 Task: Look for organic products in the category "Diced Tomatoes".
Action: Mouse moved to (267, 106)
Screenshot: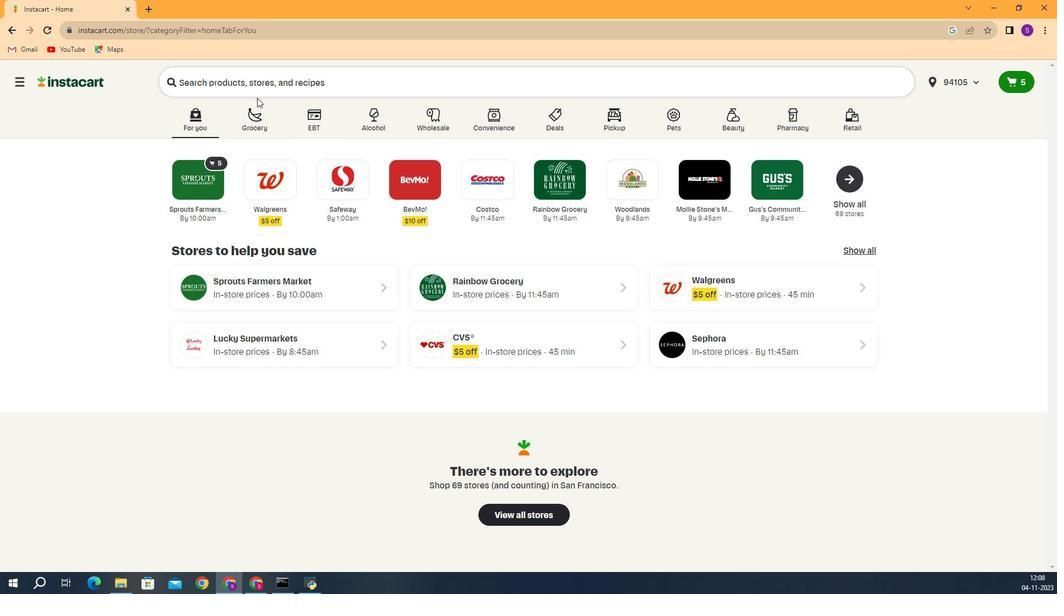 
Action: Mouse pressed left at (267, 106)
Screenshot: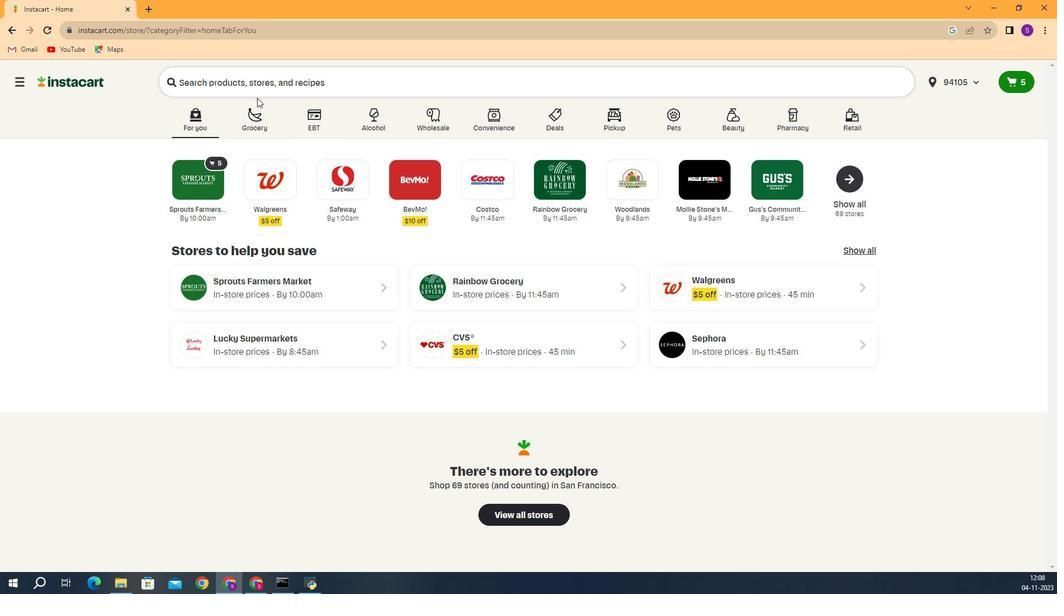 
Action: Mouse moved to (265, 119)
Screenshot: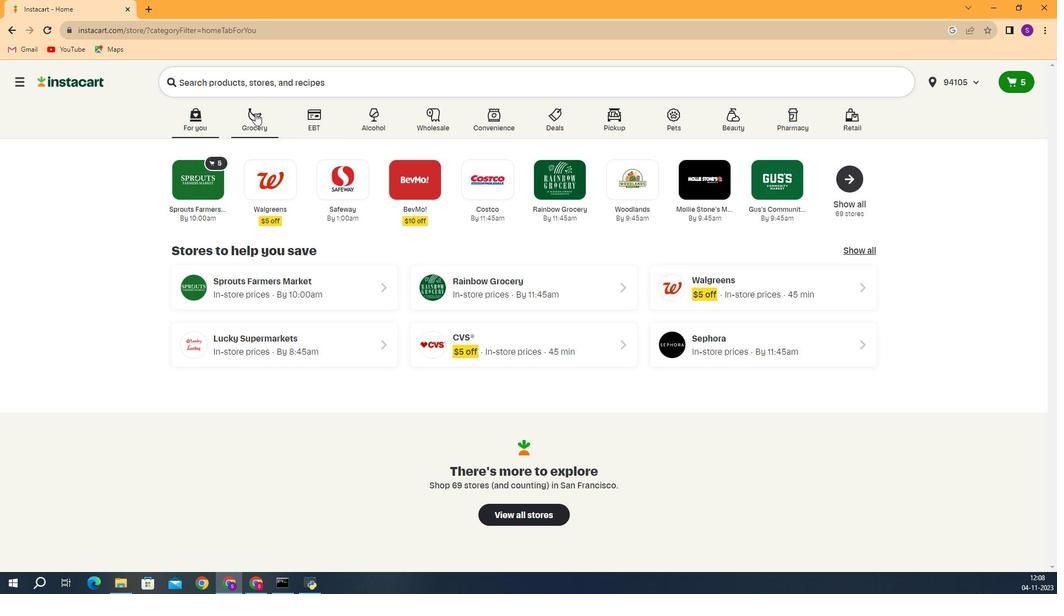 
Action: Mouse pressed left at (265, 119)
Screenshot: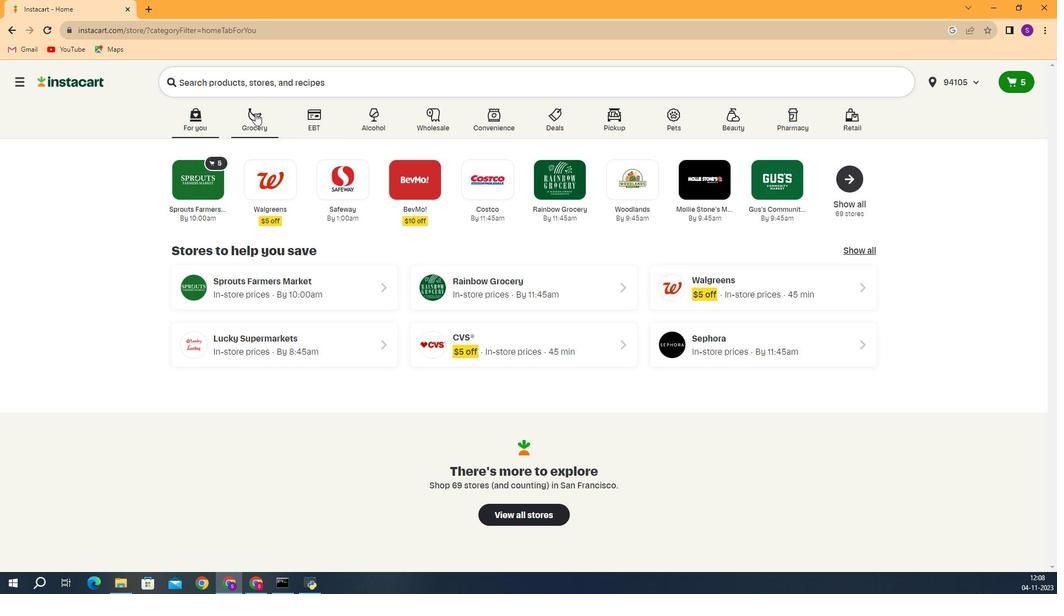 
Action: Mouse moved to (313, 166)
Screenshot: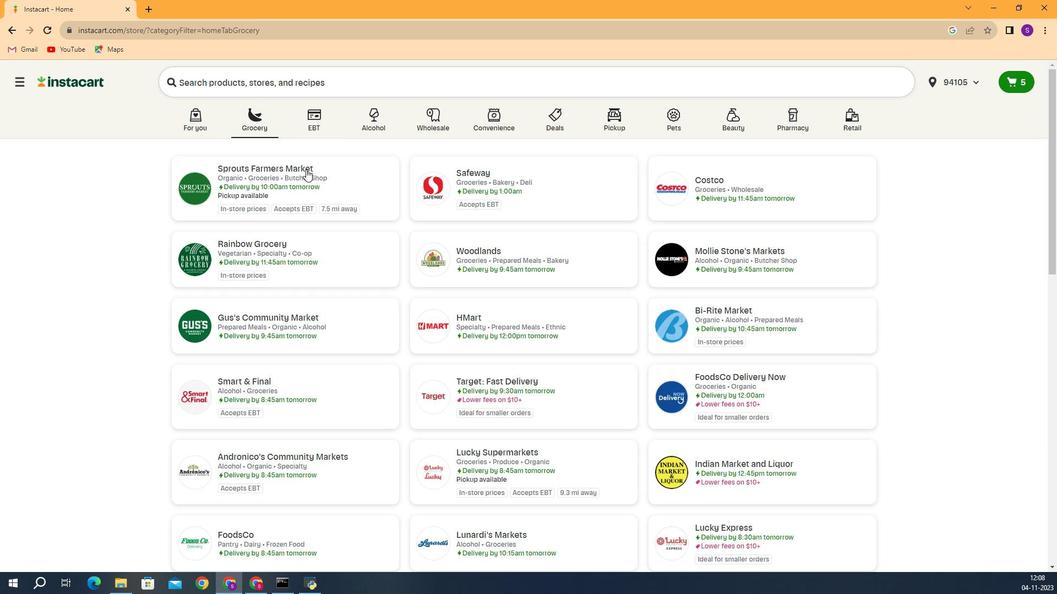 
Action: Mouse pressed left at (313, 166)
Screenshot: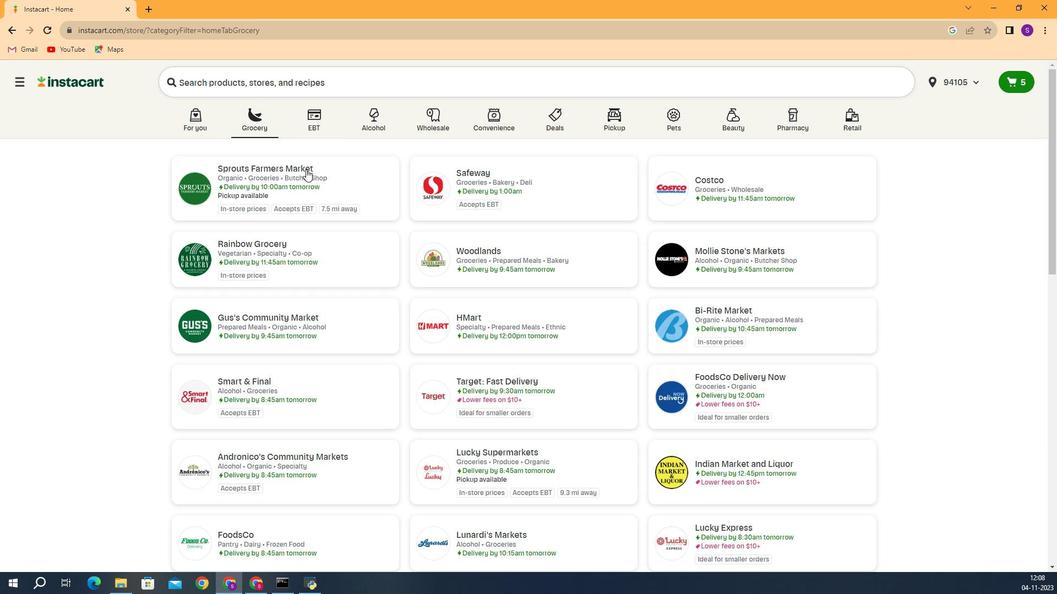 
Action: Mouse moved to (112, 316)
Screenshot: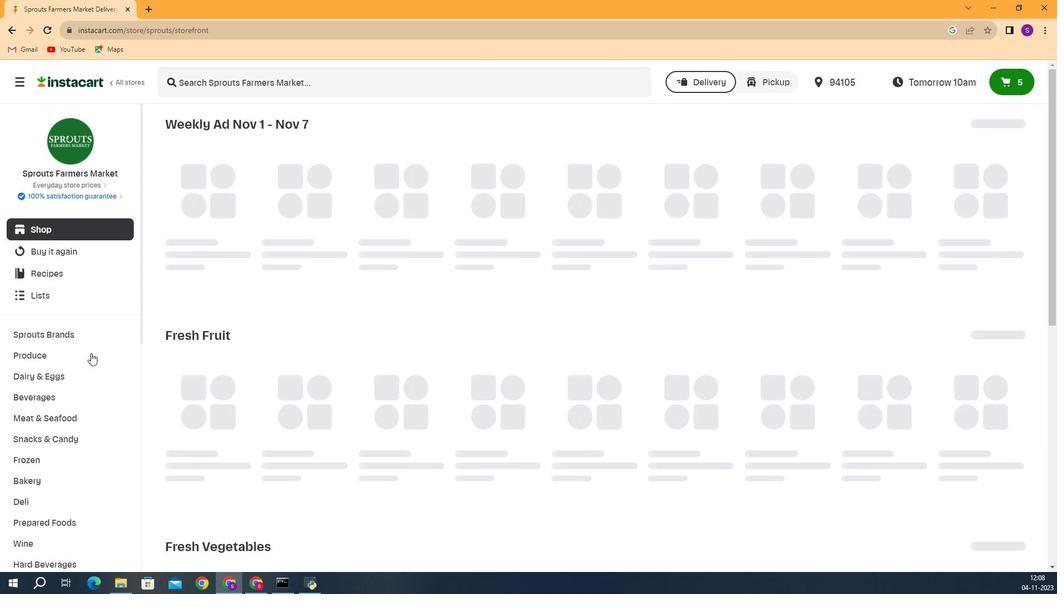 
Action: Mouse scrolled (112, 316) with delta (0, 0)
Screenshot: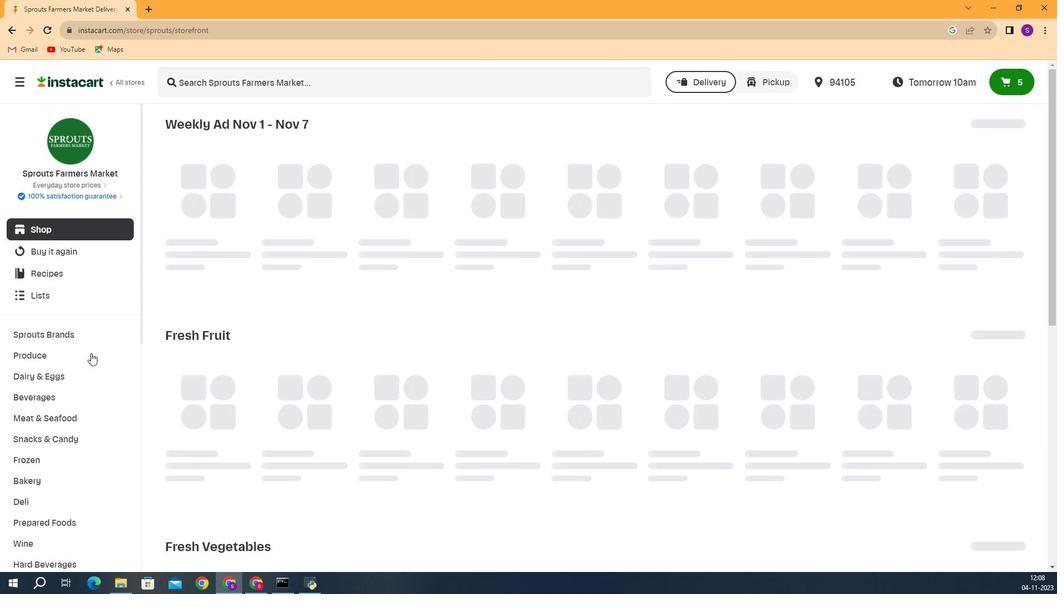 
Action: Mouse moved to (100, 325)
Screenshot: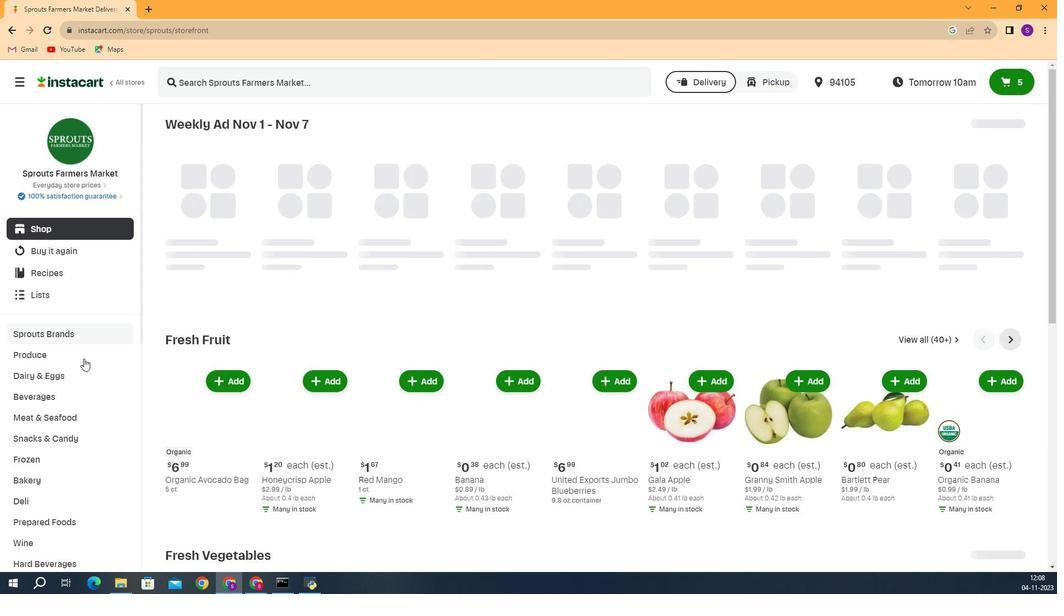 
Action: Mouse scrolled (100, 325) with delta (0, 0)
Screenshot: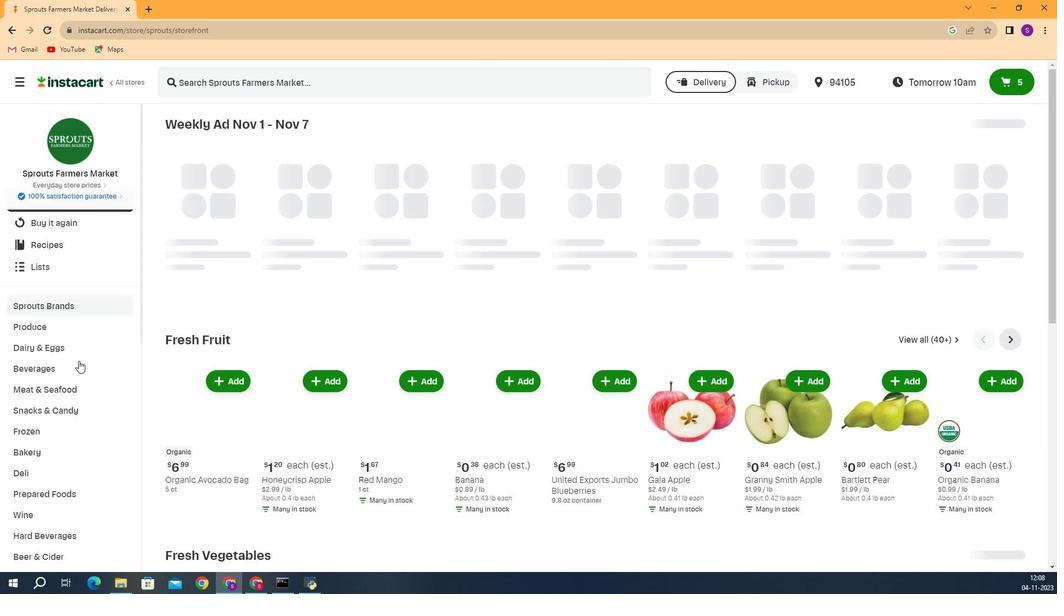 
Action: Mouse moved to (95, 328)
Screenshot: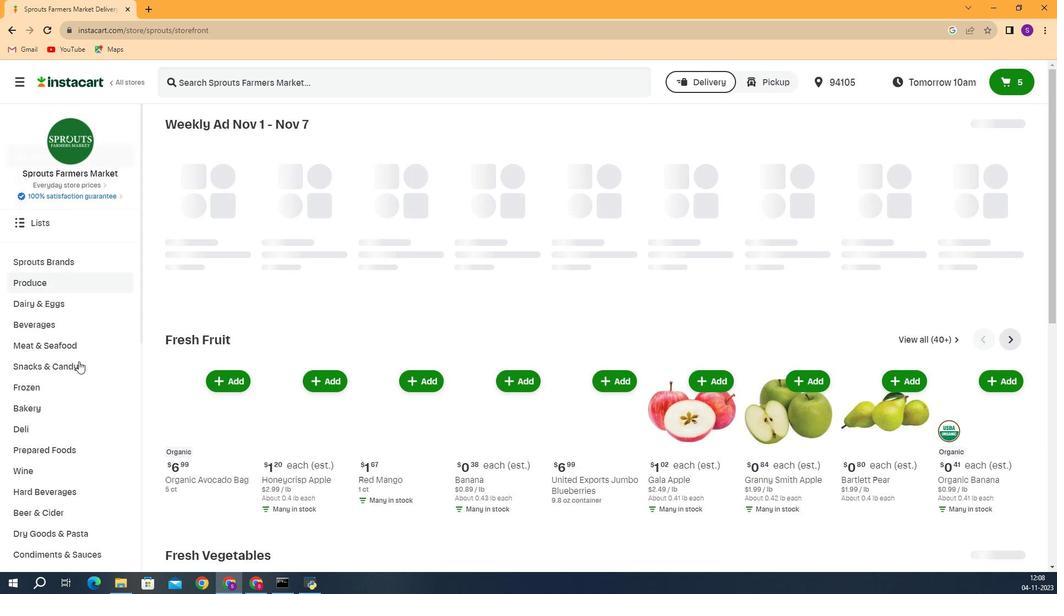 
Action: Mouse scrolled (95, 327) with delta (0, 0)
Screenshot: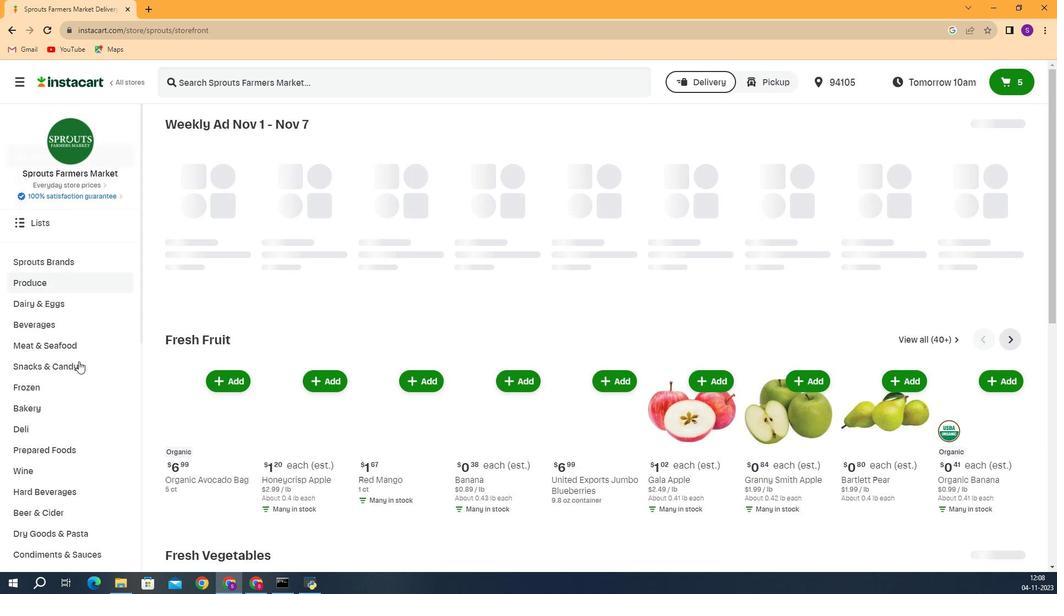 
Action: Mouse moved to (95, 394)
Screenshot: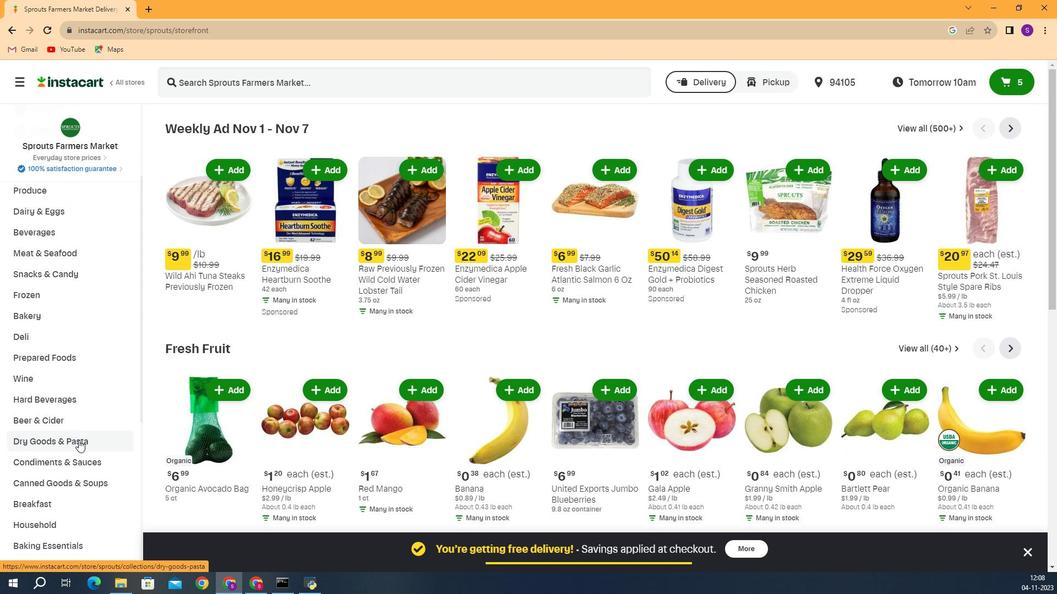 
Action: Mouse pressed left at (95, 394)
Screenshot: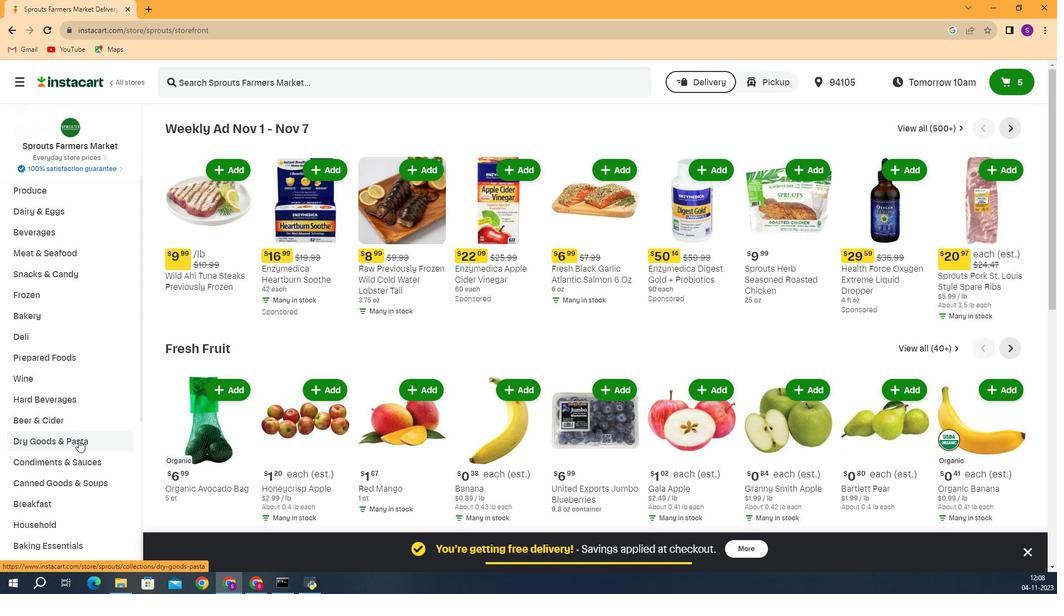
Action: Mouse moved to (567, 158)
Screenshot: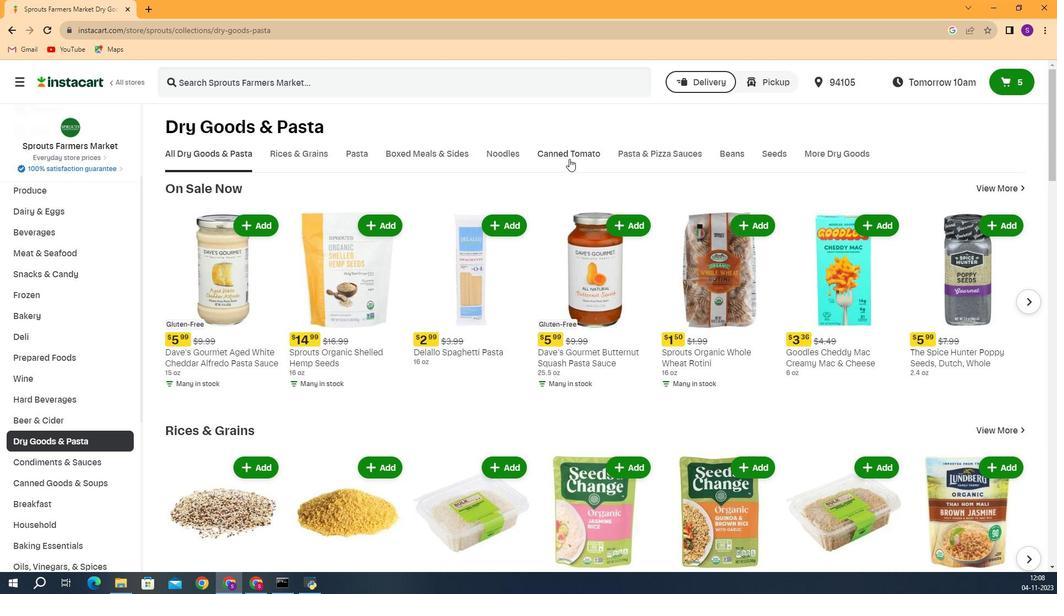 
Action: Mouse pressed left at (567, 158)
Screenshot: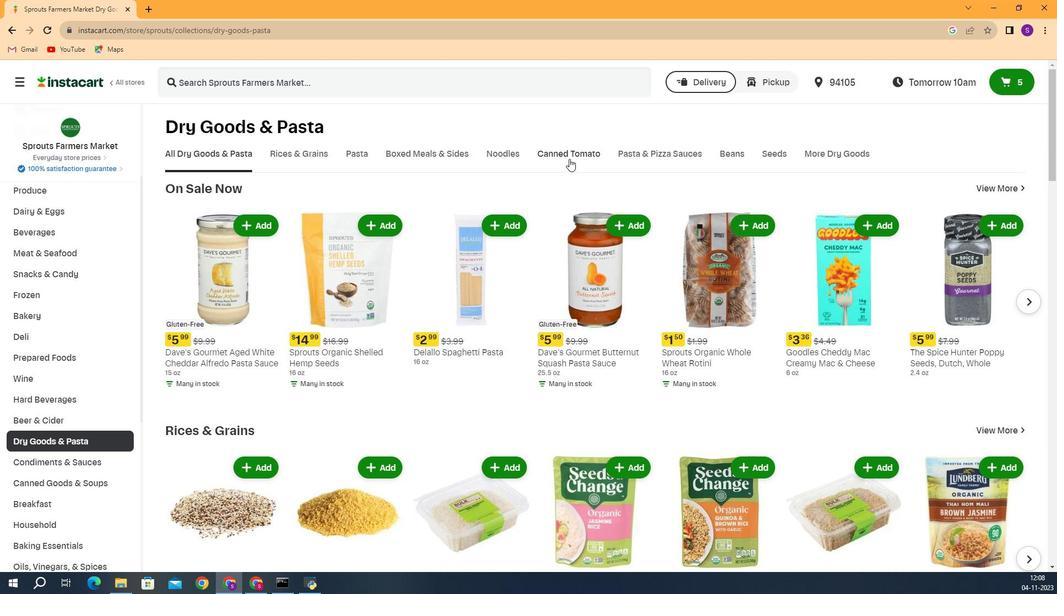 
Action: Mouse moved to (286, 197)
Screenshot: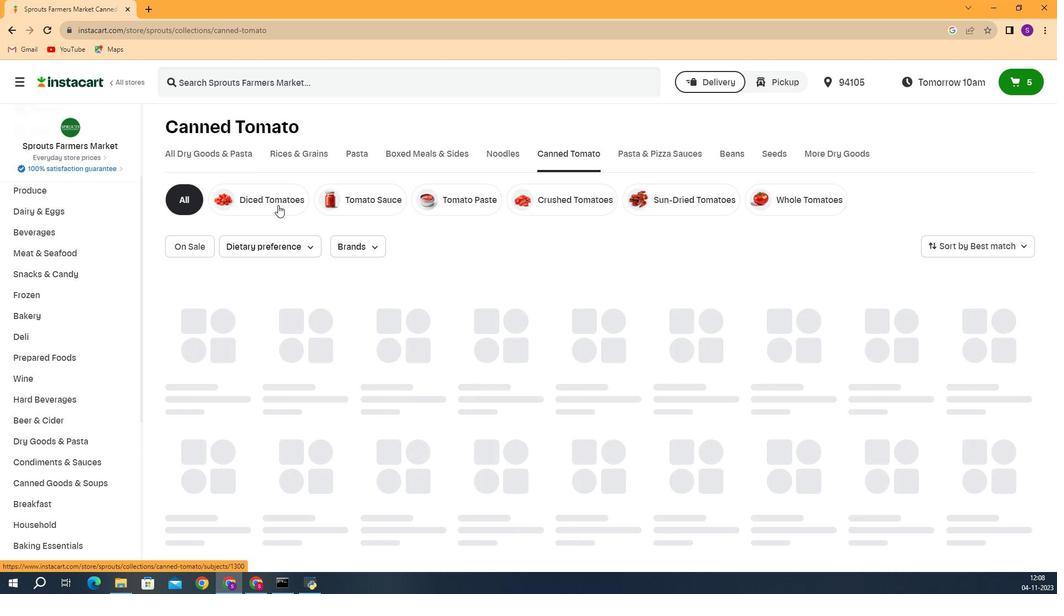 
Action: Mouse pressed left at (286, 197)
Screenshot: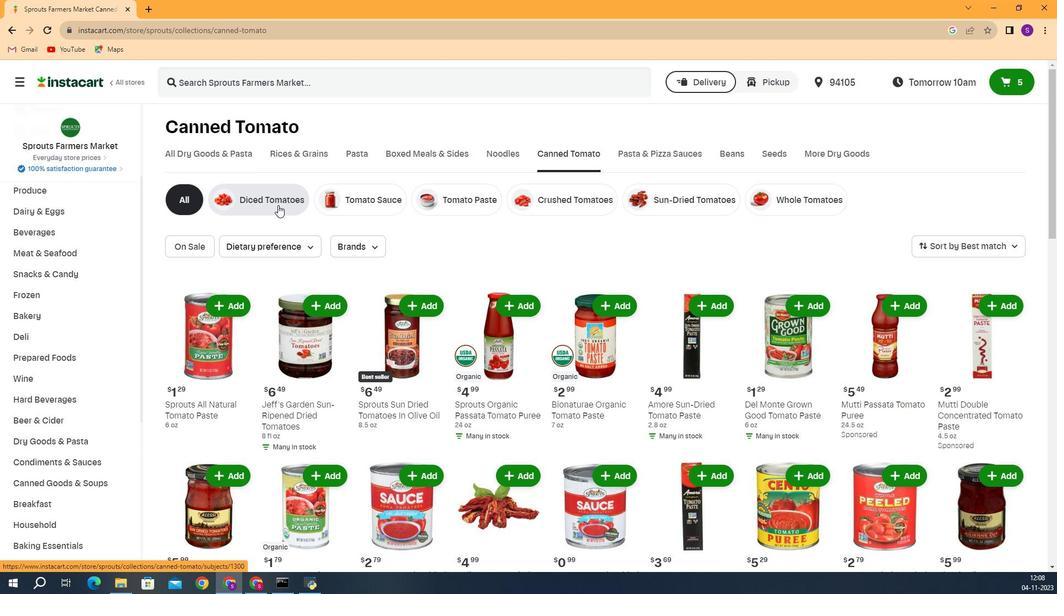 
Action: Mouse moved to (310, 230)
Screenshot: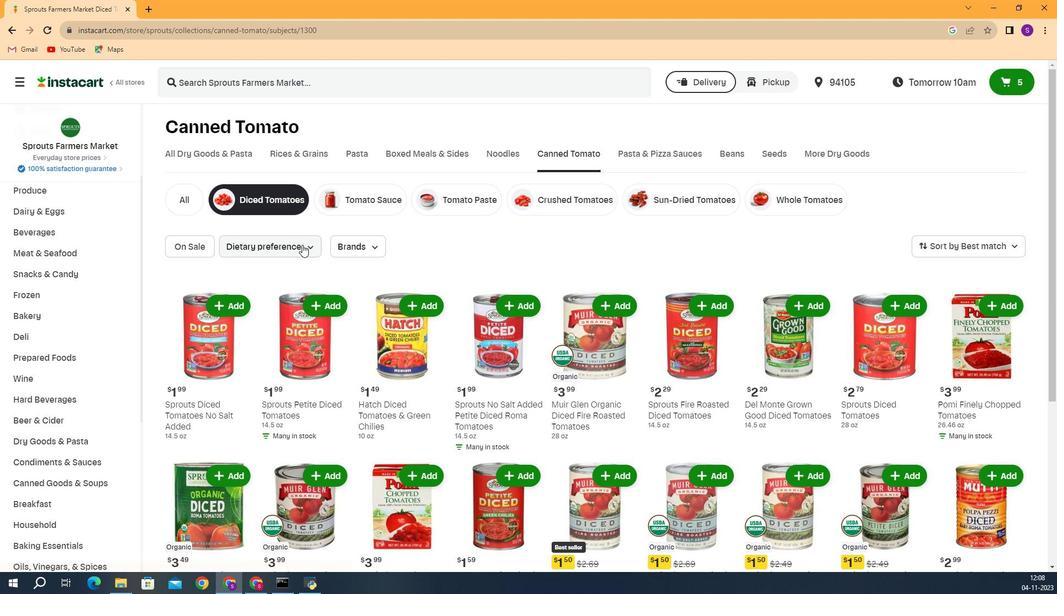 
Action: Mouse pressed left at (310, 230)
Screenshot: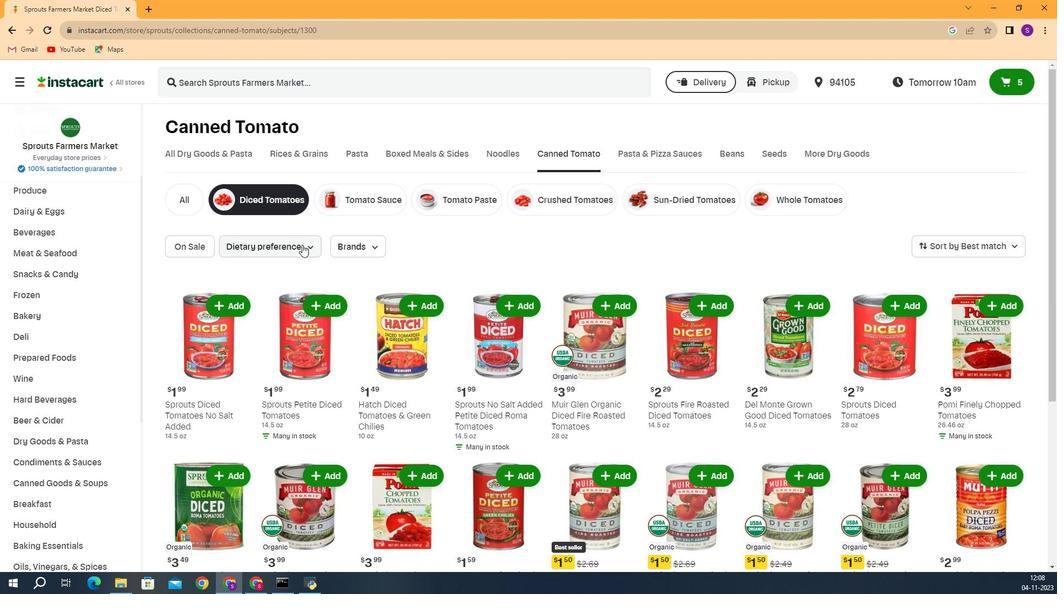 
Action: Mouse moved to (305, 256)
Screenshot: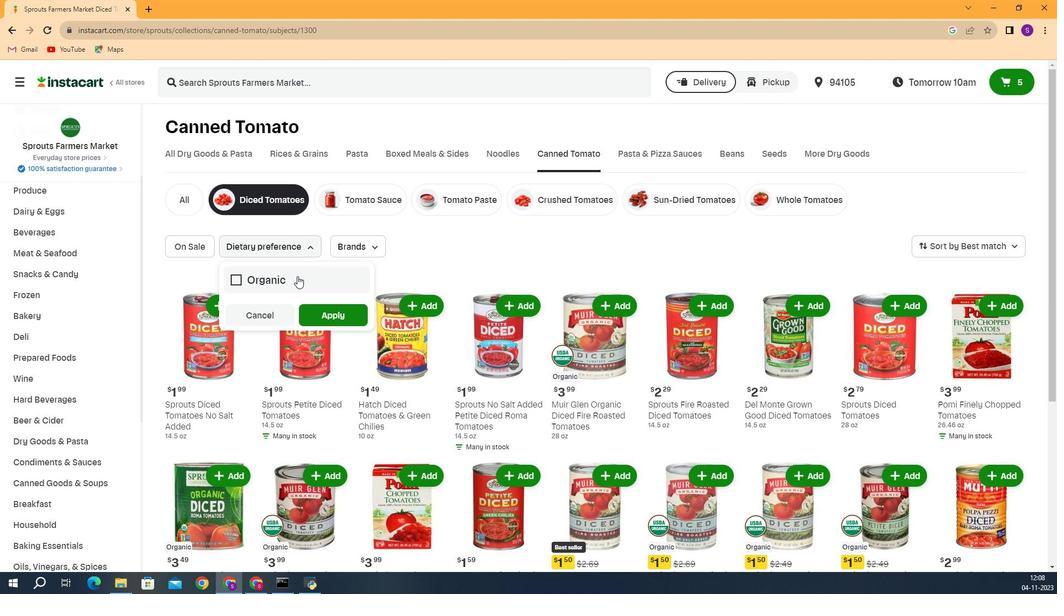 
Action: Mouse pressed left at (305, 256)
Screenshot: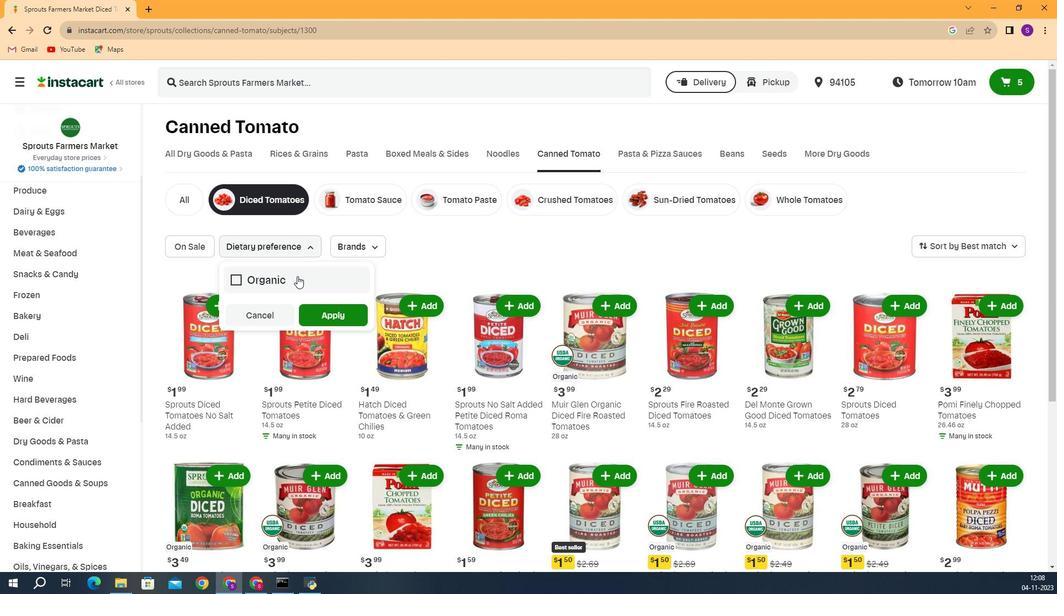
Action: Mouse moved to (339, 278)
Screenshot: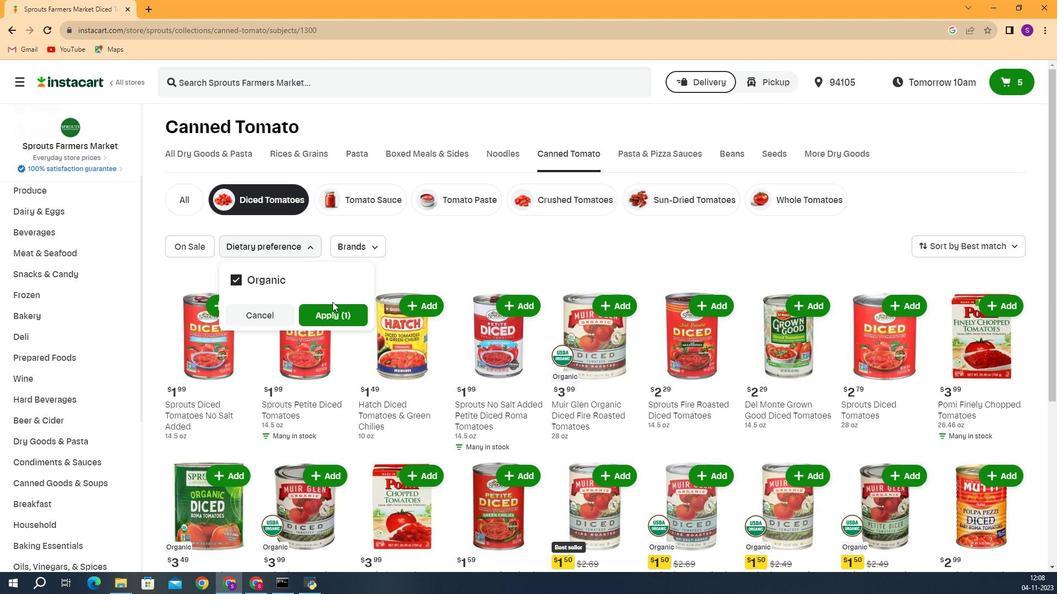 
Action: Mouse pressed left at (339, 278)
Screenshot: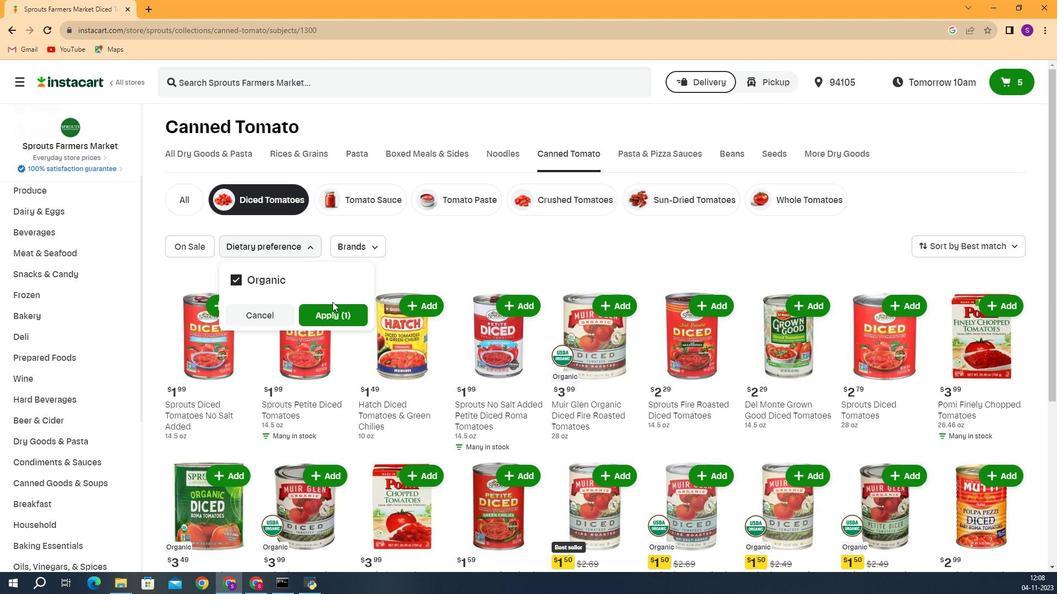 
Action: Mouse moved to (341, 284)
Screenshot: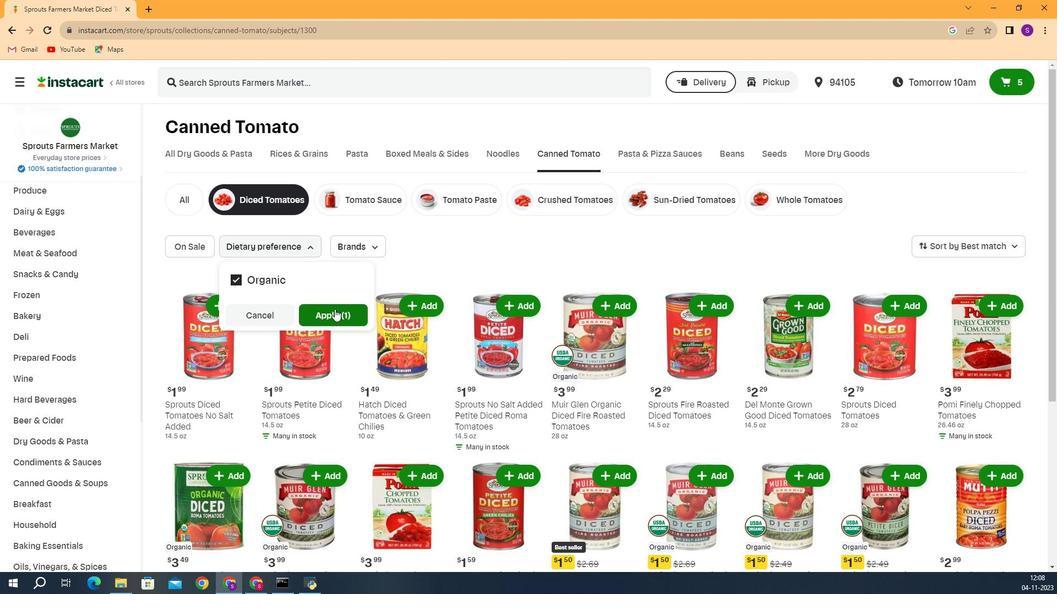 
Action: Mouse pressed left at (341, 284)
Screenshot: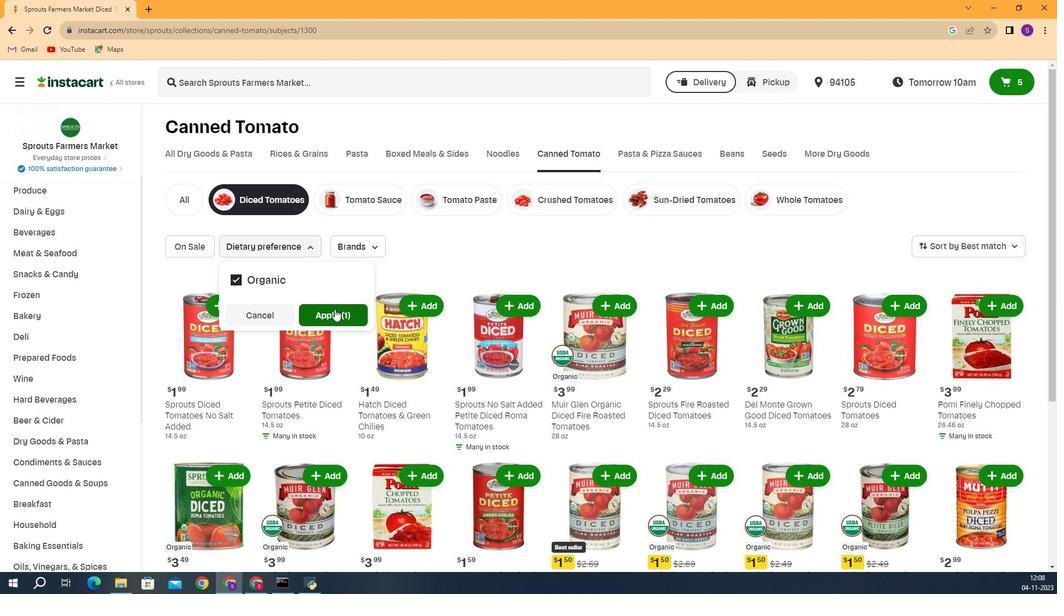 
Action: Mouse moved to (550, 351)
Screenshot: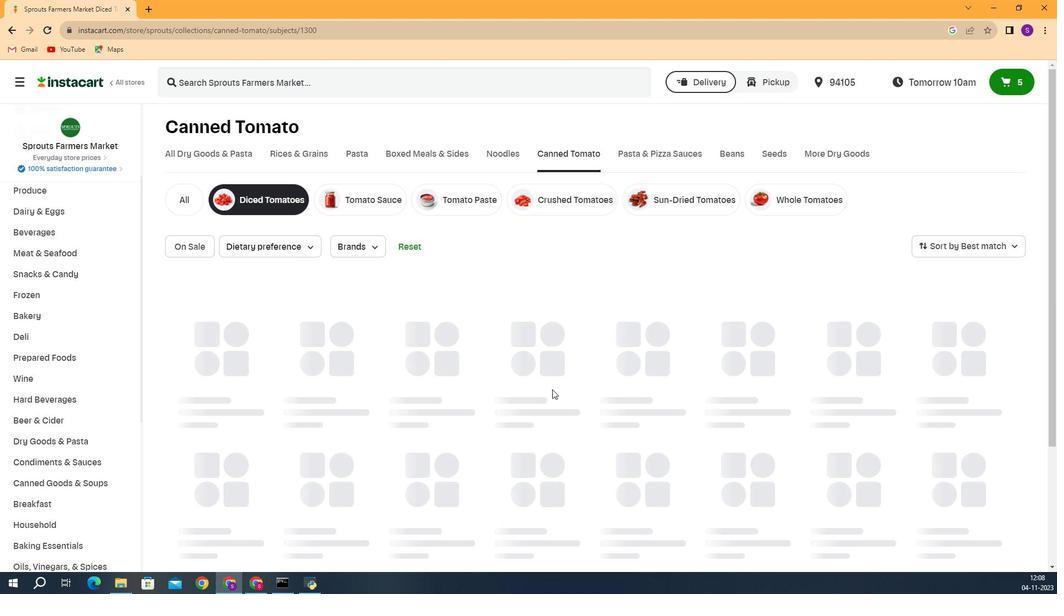 
